 Task: Select and add the product "Lysol Dual Action Complete Clean Disinfecting Wipes Citrus (75 ct)" to cart from the store "Walgreens".
Action: Mouse moved to (44, 73)
Screenshot: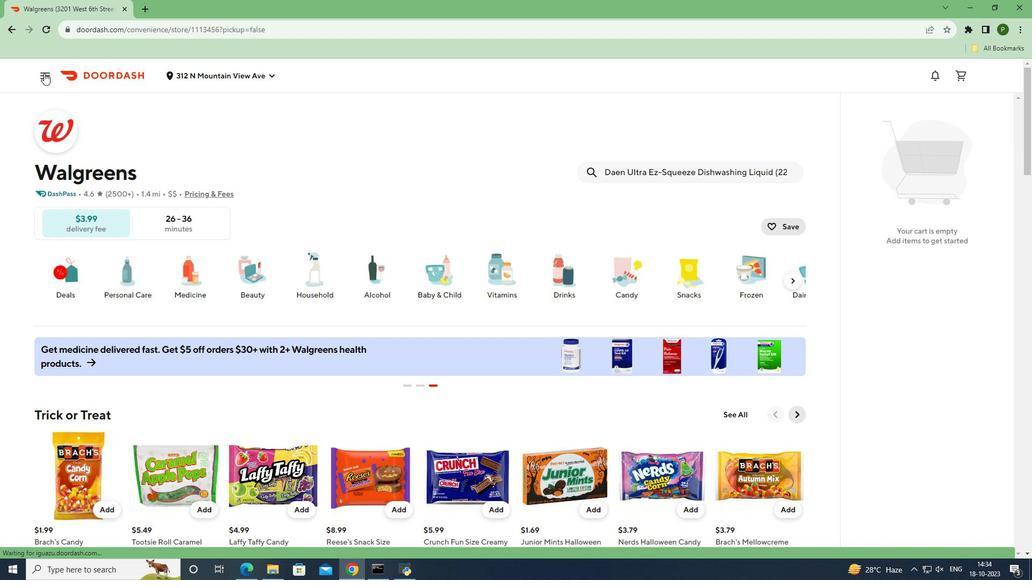 
Action: Mouse pressed left at (44, 73)
Screenshot: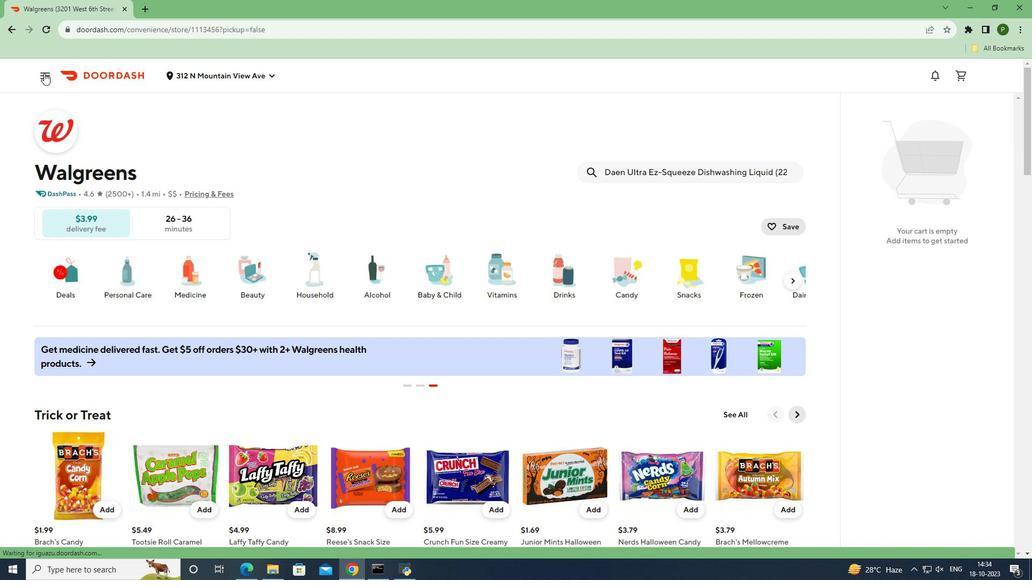 
Action: Mouse moved to (47, 151)
Screenshot: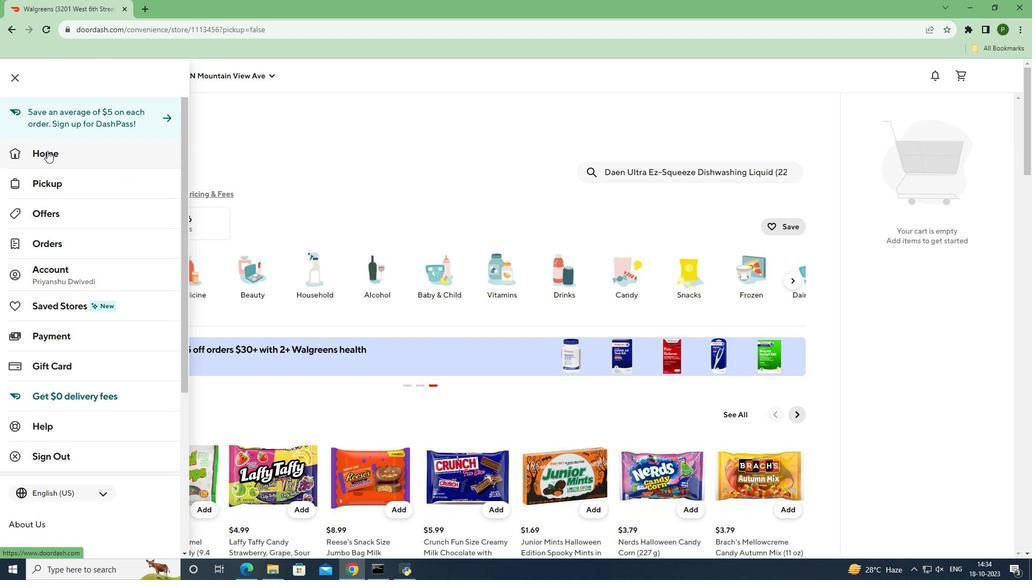 
Action: Mouse pressed left at (47, 151)
Screenshot: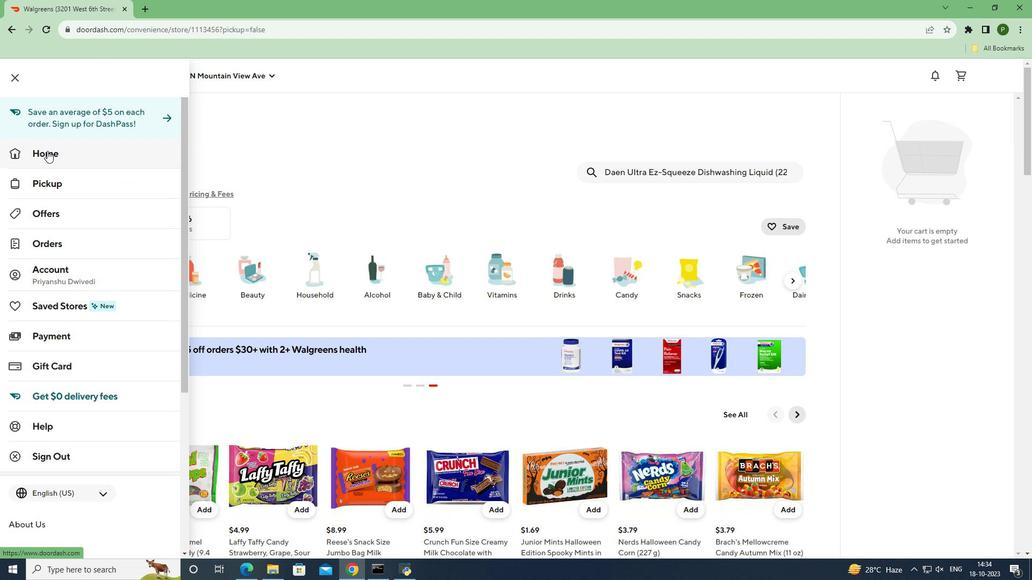 
Action: Mouse moved to (820, 112)
Screenshot: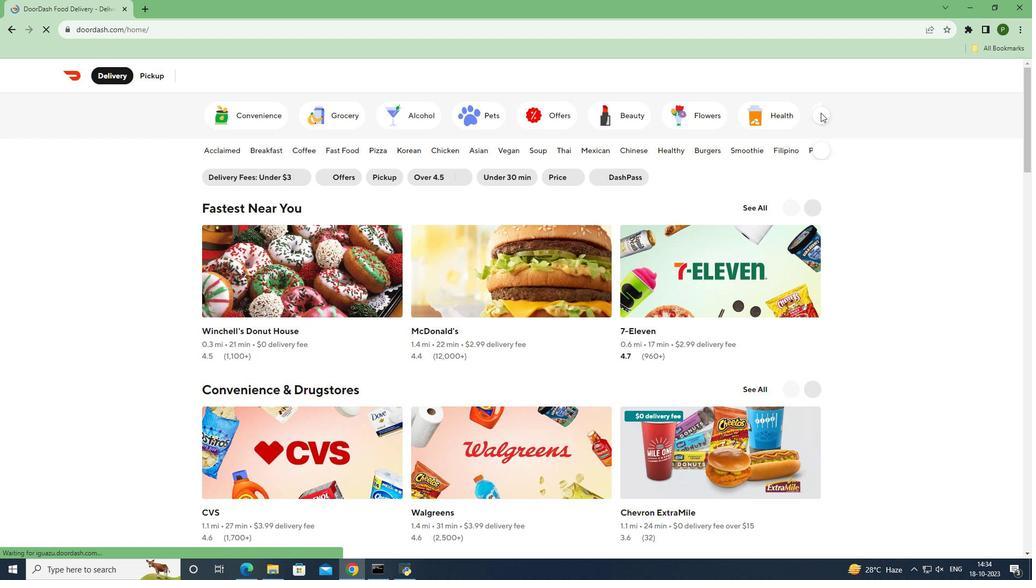 
Action: Mouse pressed left at (820, 112)
Screenshot: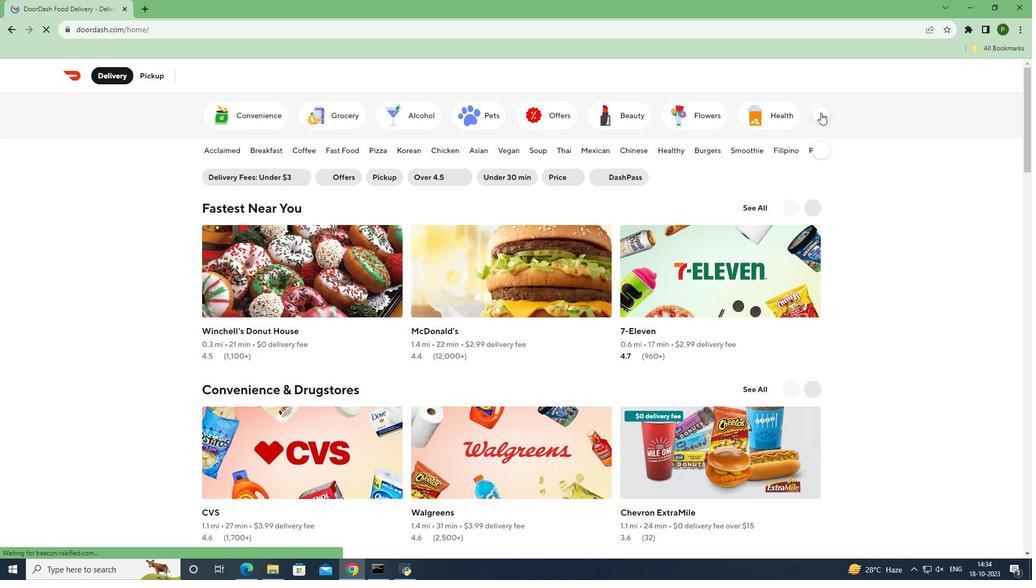 
Action: Mouse moved to (431, 107)
Screenshot: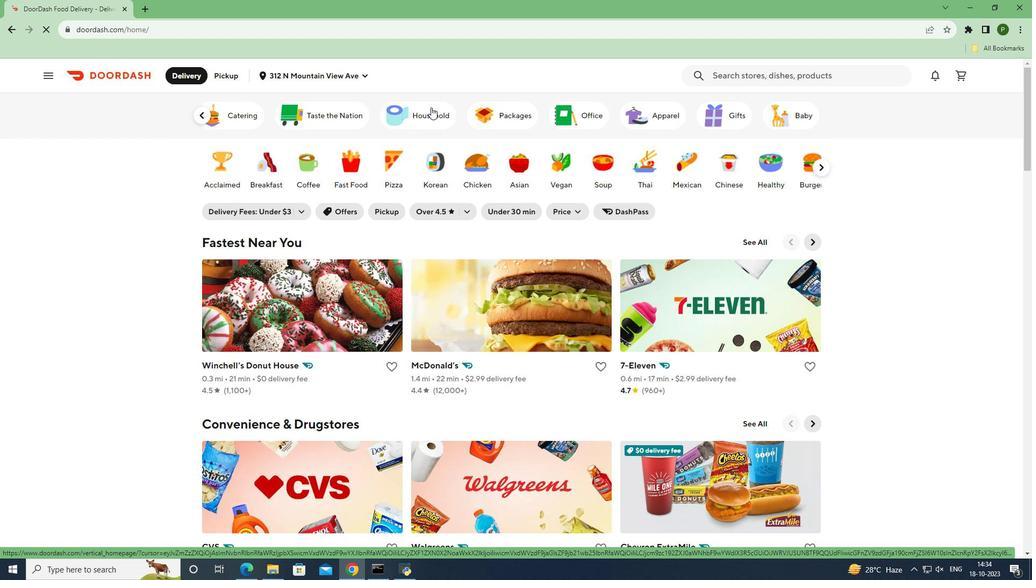 
Action: Mouse pressed left at (431, 107)
Screenshot: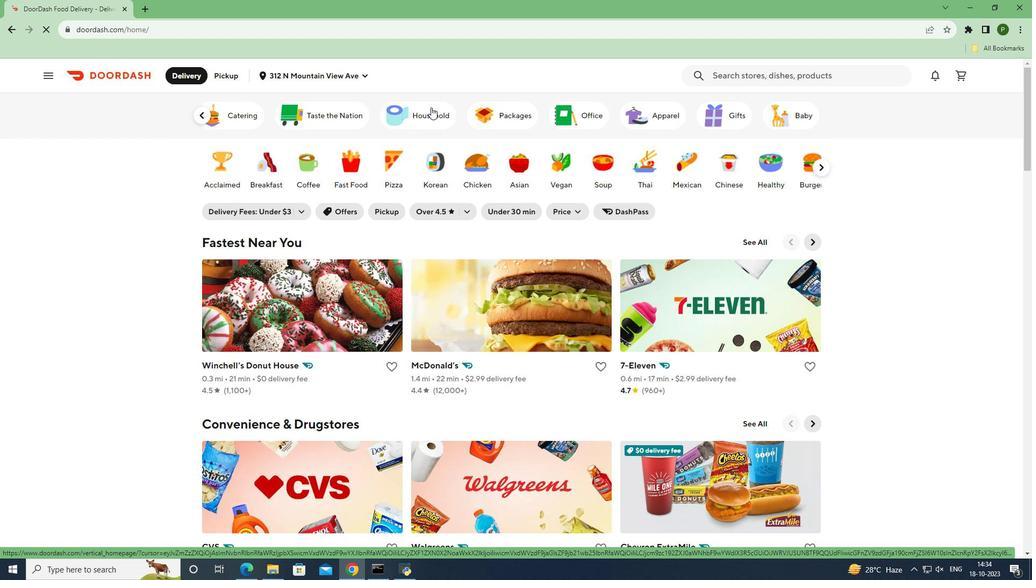 
Action: Mouse moved to (452, 467)
Screenshot: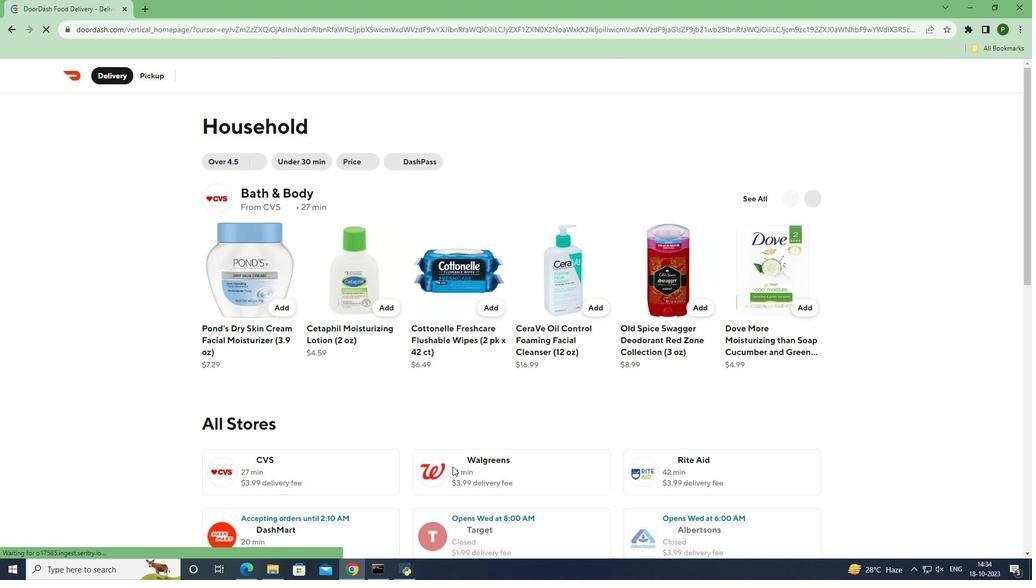 
Action: Mouse pressed left at (452, 467)
Screenshot: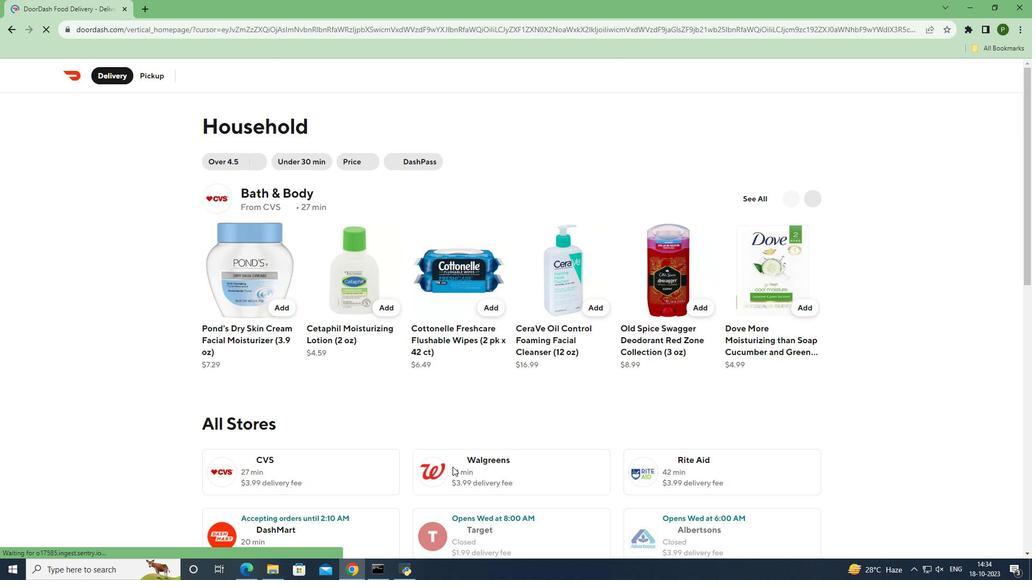 
Action: Mouse moved to (624, 174)
Screenshot: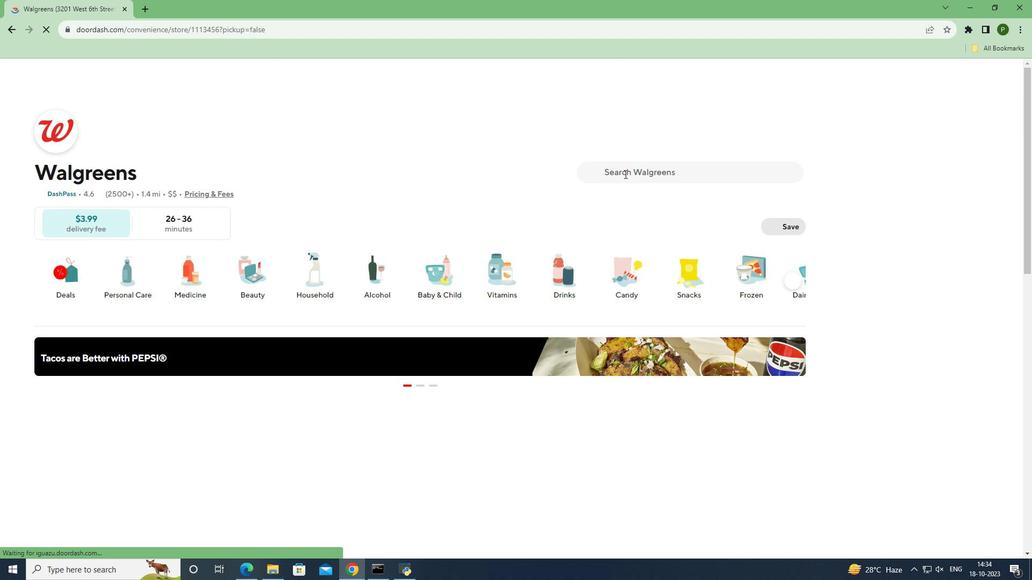 
Action: Mouse pressed left at (624, 174)
Screenshot: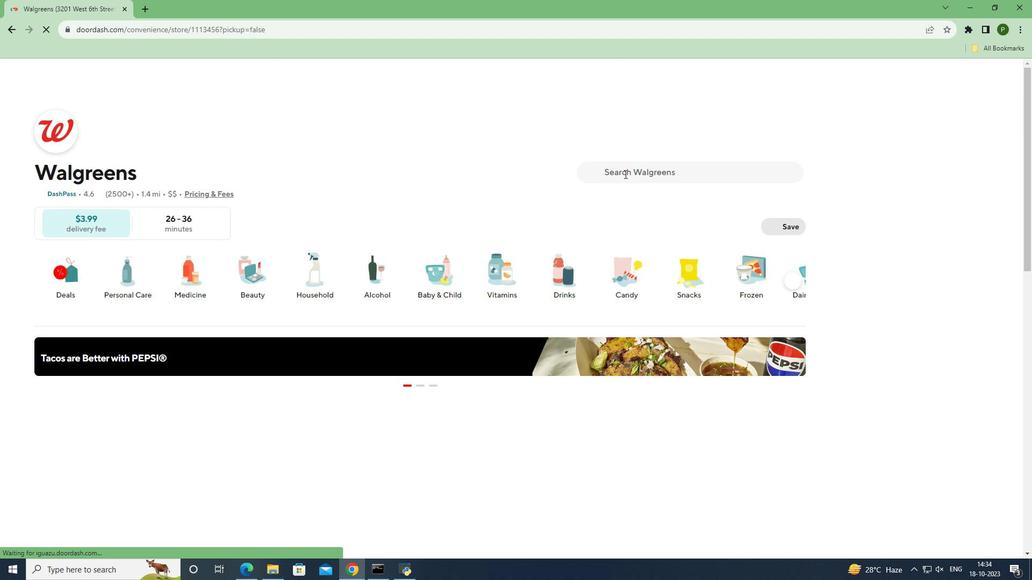 
Action: Key pressed <Key.caps_lock>L<Key.caps_lock>ysol<Key.space><Key.caps_lock>D<Key.caps_lock>ual<Key.space><Key.caps_lock>A<Key.caps_lock>ction<Key.space><Key.caps_lock>C<Key.caps_lock>omplete<Key.space><Key.caps_lock>C<Key.caps_lock>lean<Key.space><Key.caps_lock>D<Key.caps_lock>isinfecting<Key.space><Key.caps_lock>W<Key.caps_lock>ipes<Key.space><Key.caps_lock>C<Key.caps_lock>itrus<Key.space><Key.shift_r><Key.shift_r>(75<Key.space>ct<Key.shift_r>)
Screenshot: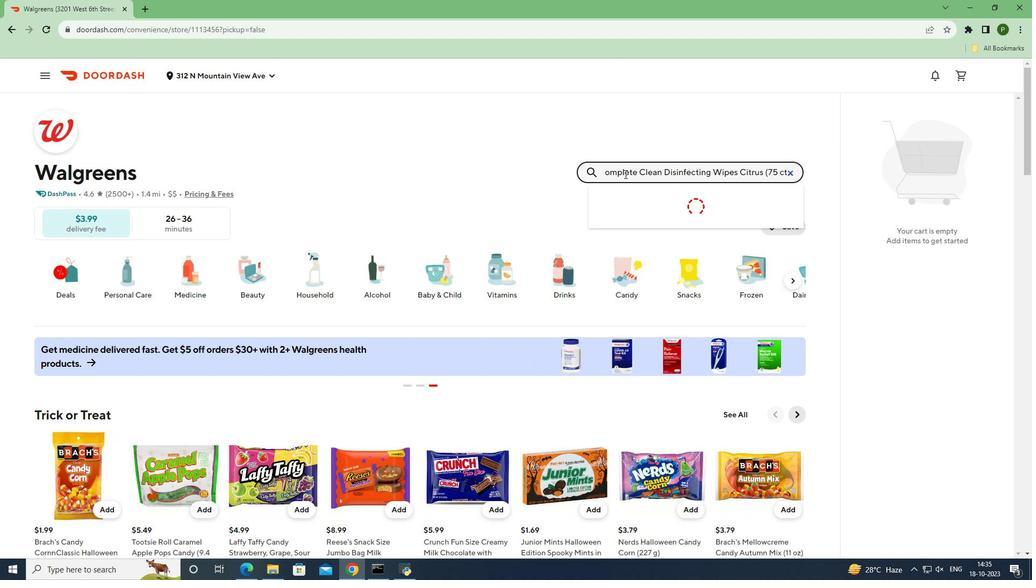 
Action: Mouse moved to (671, 206)
Screenshot: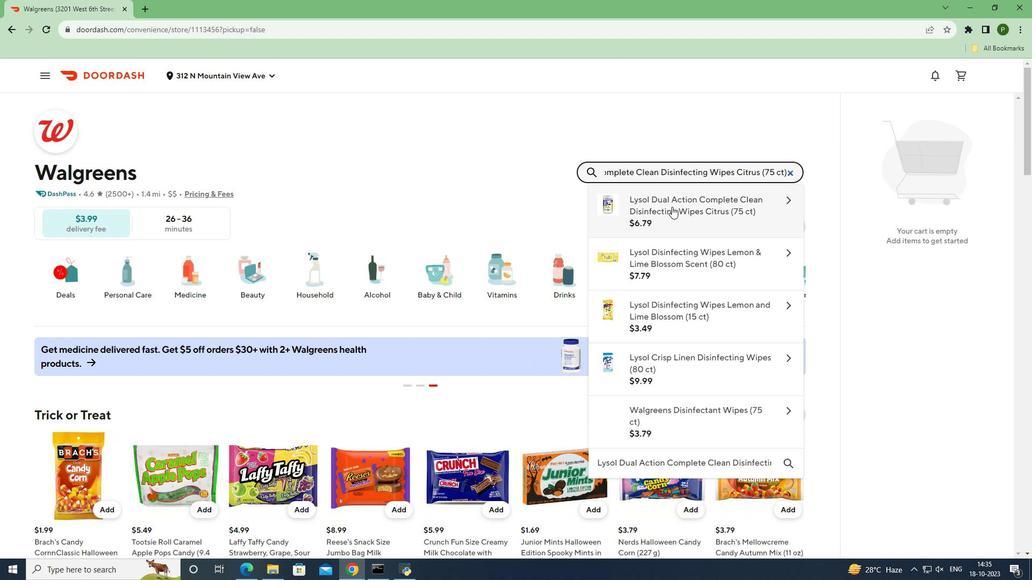 
Action: Mouse pressed left at (671, 206)
Screenshot: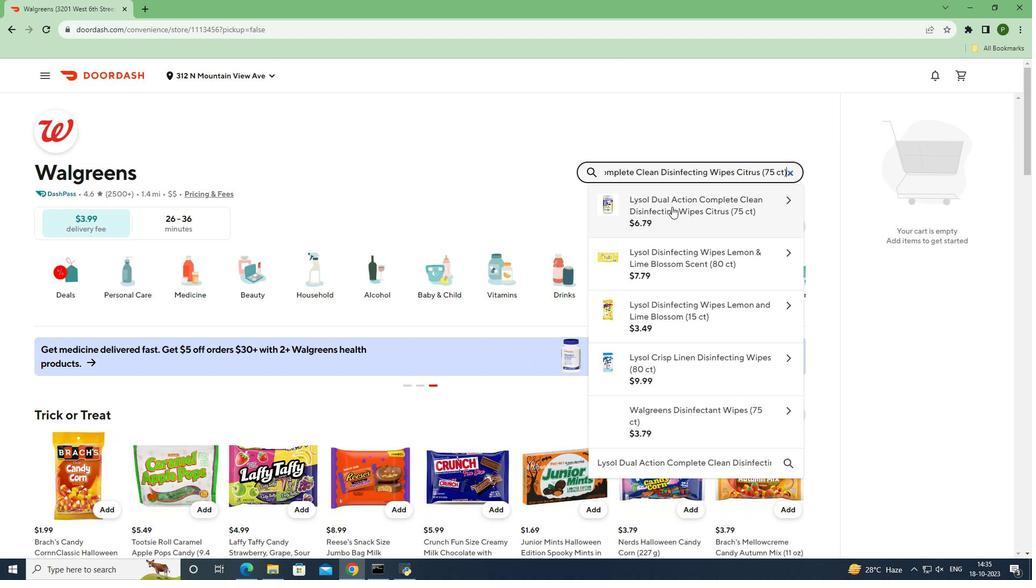 
Action: Mouse moved to (704, 533)
Screenshot: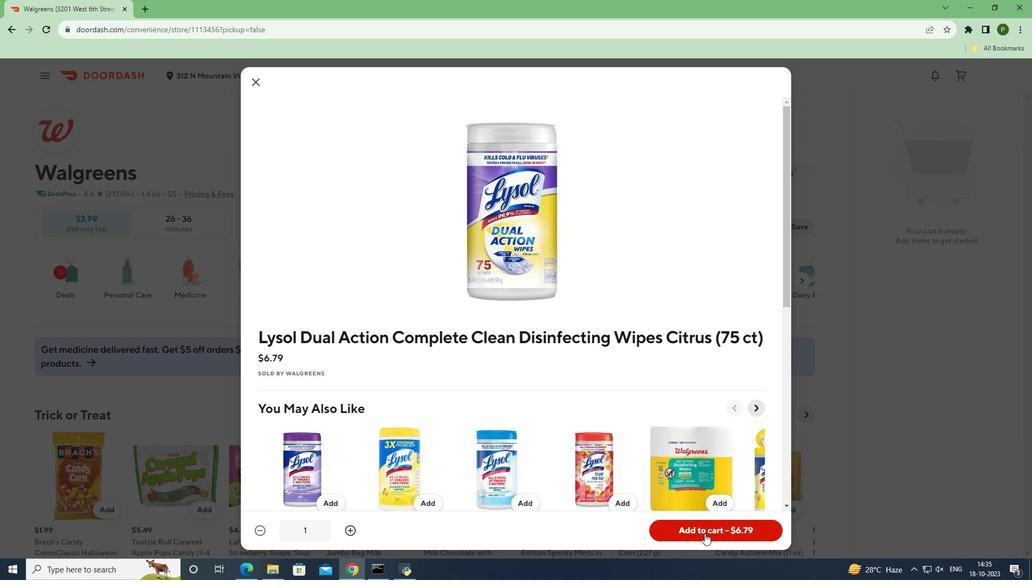 
Action: Mouse pressed left at (704, 533)
Screenshot: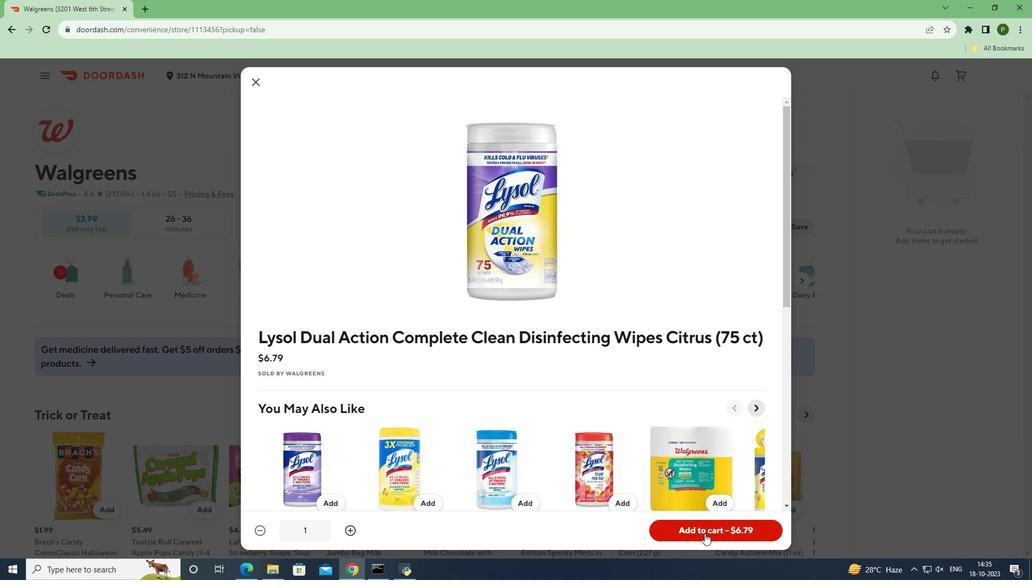 
Action: Mouse moved to (848, 432)
Screenshot: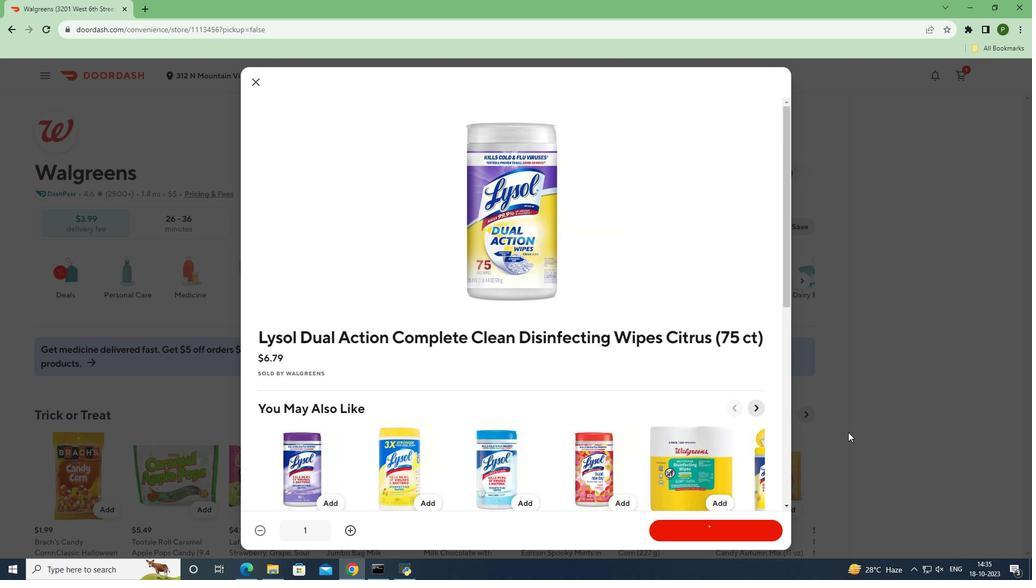 
